 Task: Open a blank sheet, save the file as information.odt Insert a table '3 by 2' In first column, add headers, ' Sno, Product, Qnty'. Under first header add  1. Under second header add  Product. Under third header add  'Quantity'. Change table style to  Red
Action: Mouse moved to (249, 188)
Screenshot: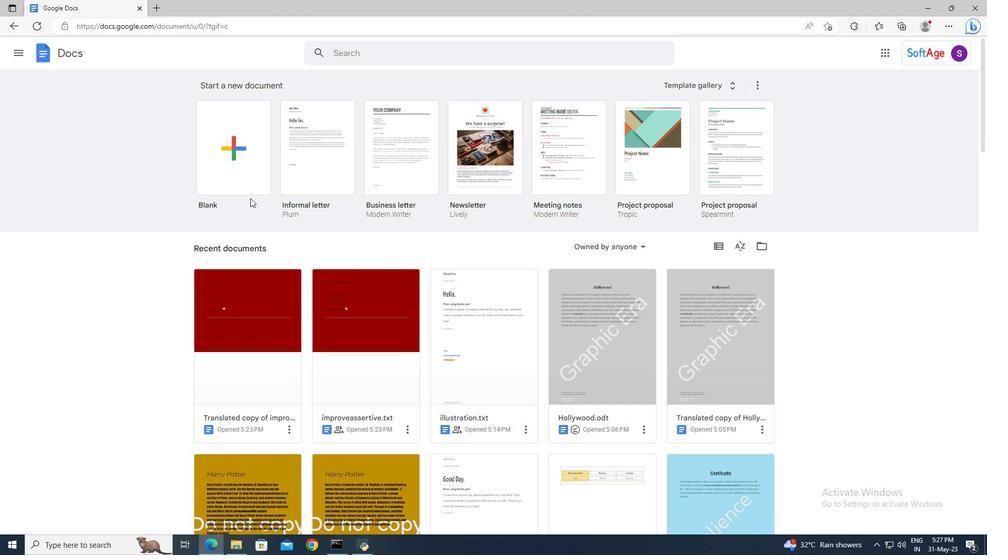 
Action: Mouse pressed left at (249, 188)
Screenshot: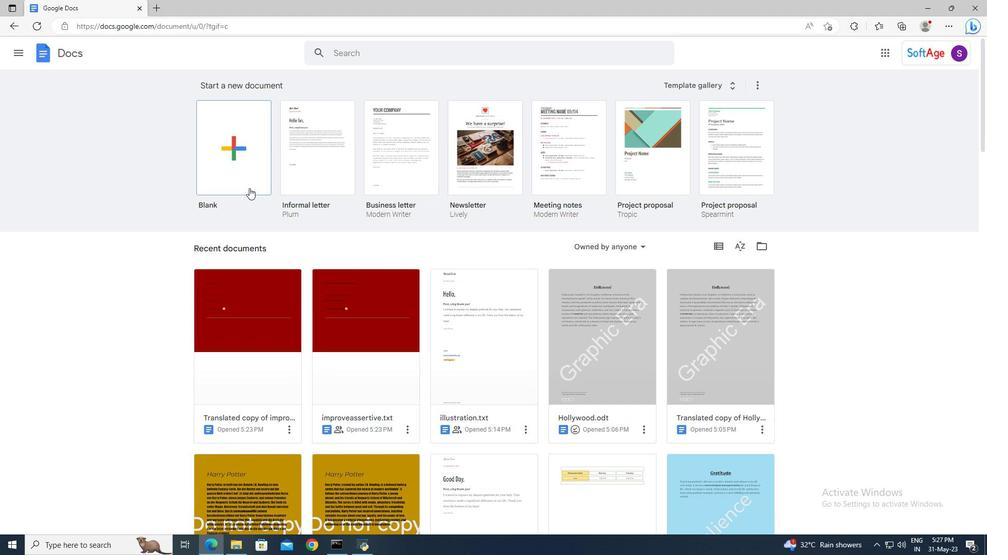 
Action: Mouse moved to (104, 46)
Screenshot: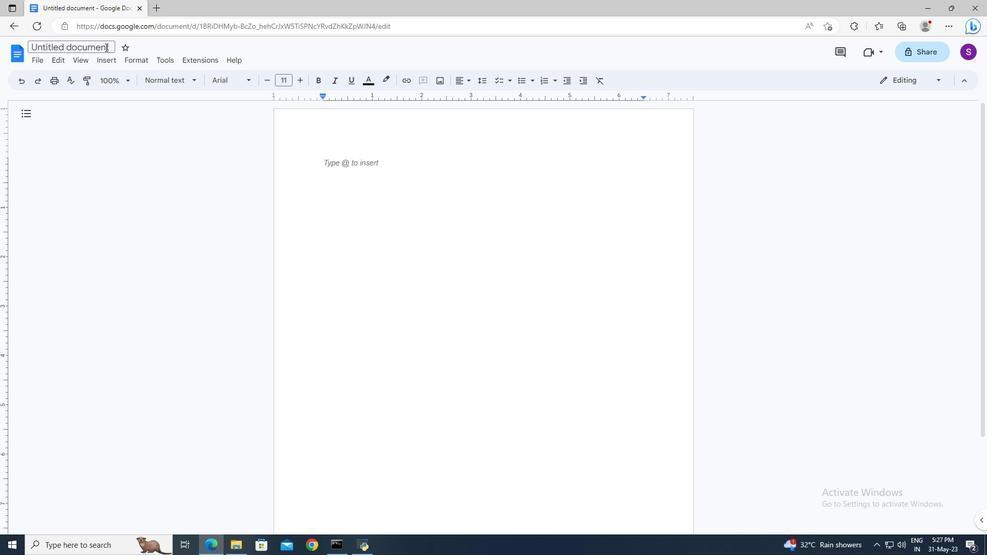 
Action: Mouse pressed left at (104, 46)
Screenshot: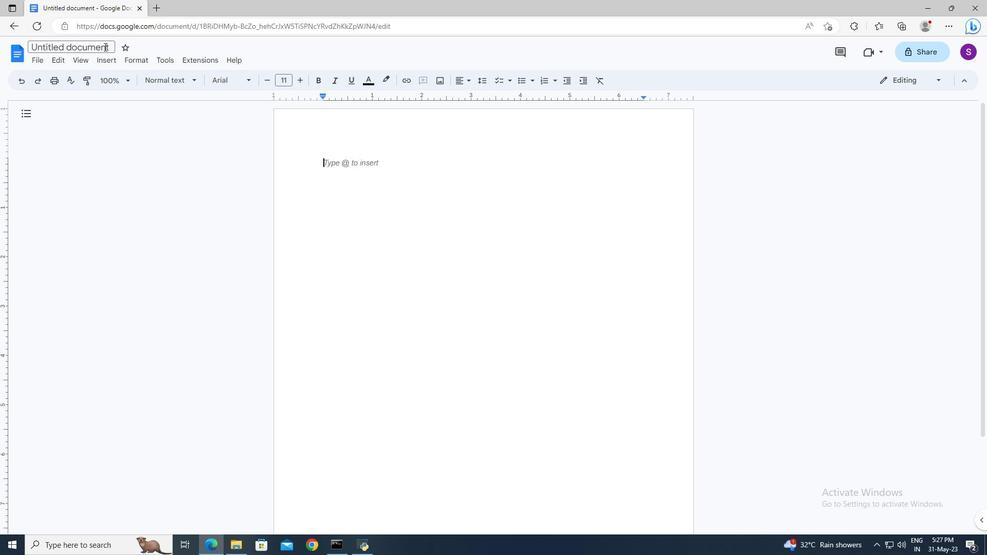 
Action: Key pressed <Key.delete>information.odt<Key.enter>
Screenshot: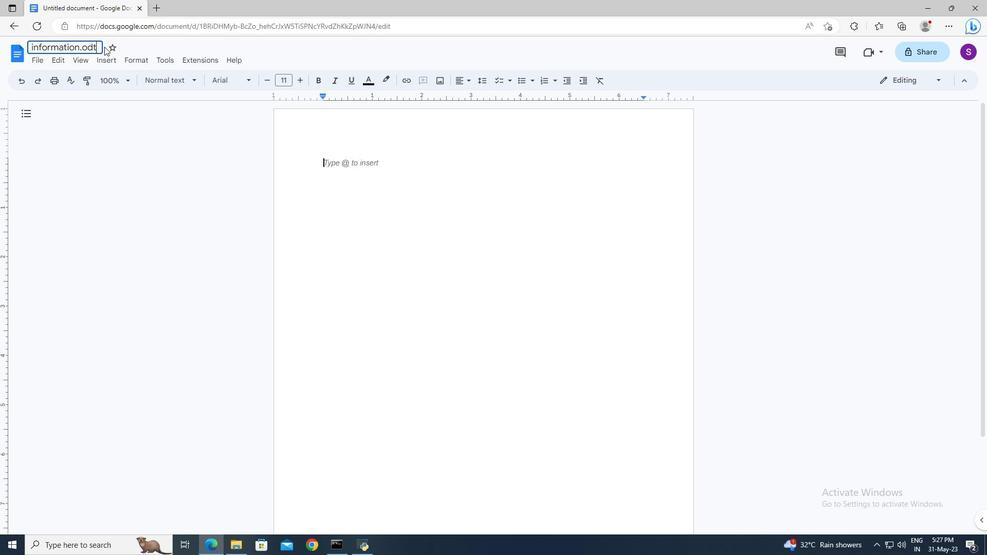 
Action: Mouse moved to (105, 56)
Screenshot: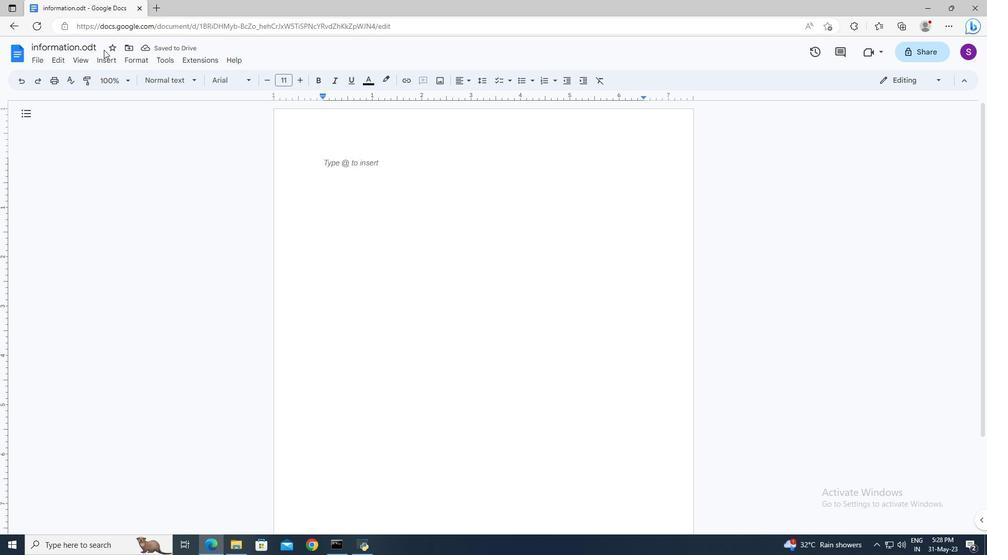 
Action: Mouse pressed left at (105, 56)
Screenshot: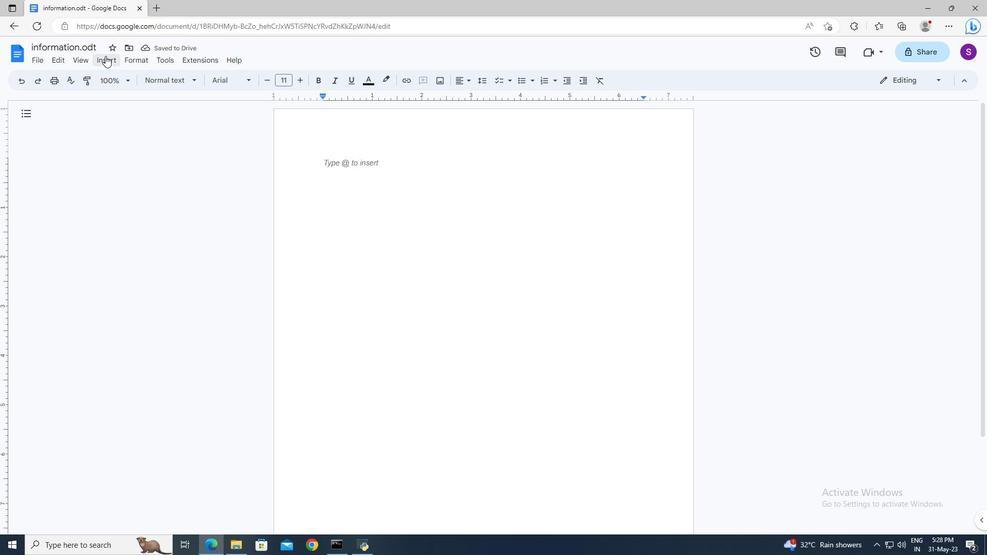 
Action: Mouse moved to (285, 129)
Screenshot: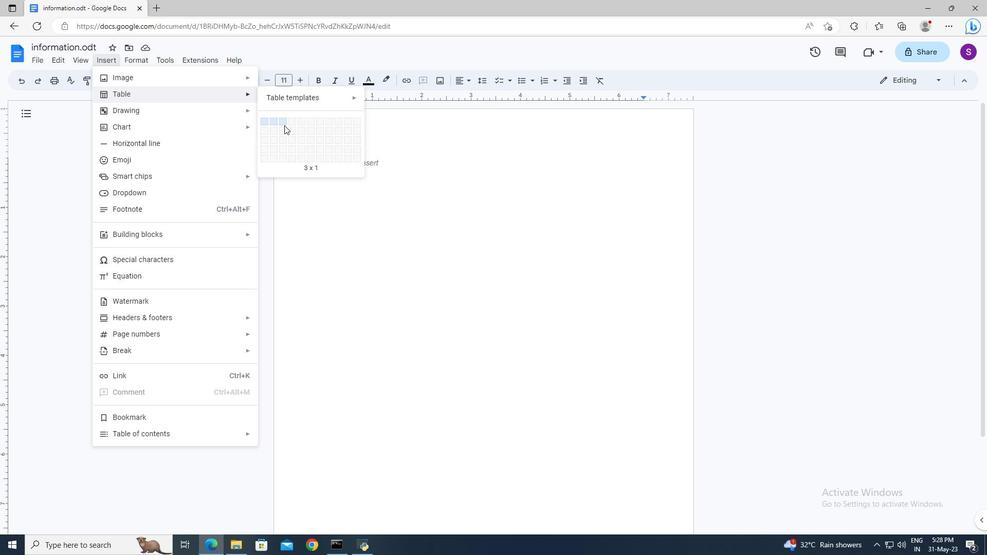 
Action: Mouse pressed left at (285, 129)
Screenshot: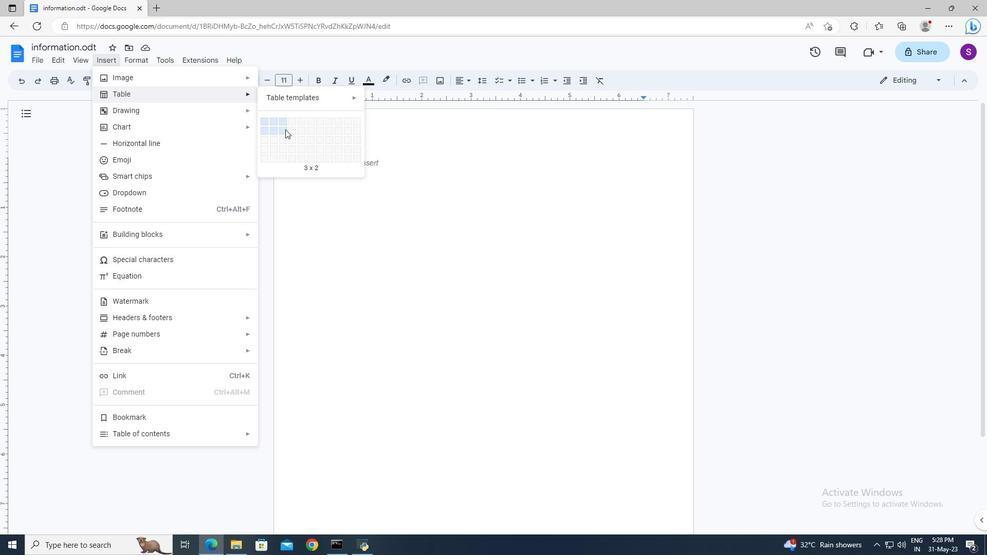 
Action: Mouse moved to (369, 172)
Screenshot: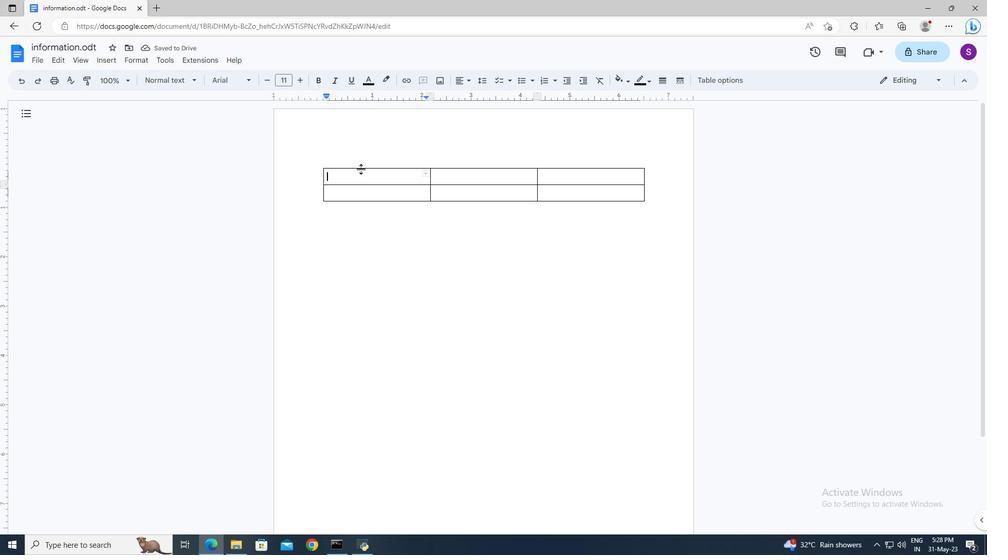 
Action: Key pressed <Key.shift_r>
Screenshot: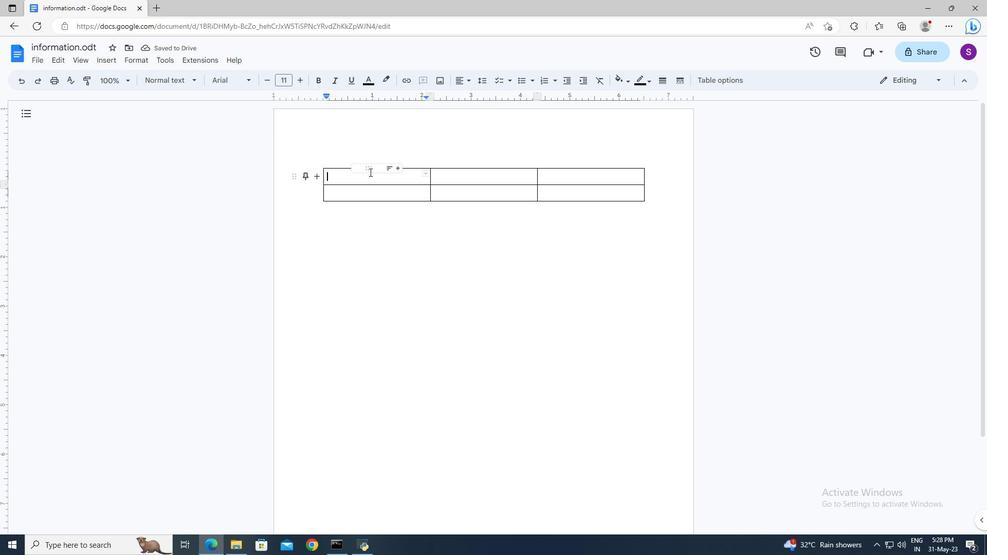
Action: Mouse moved to (369, 172)
Screenshot: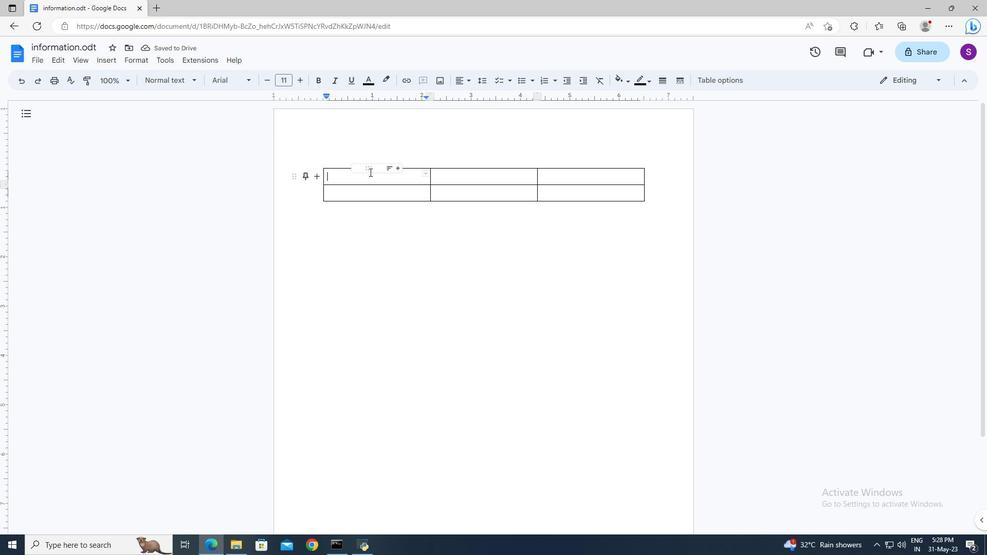 
Action: Key pressed Sno<Key.tab>
Screenshot: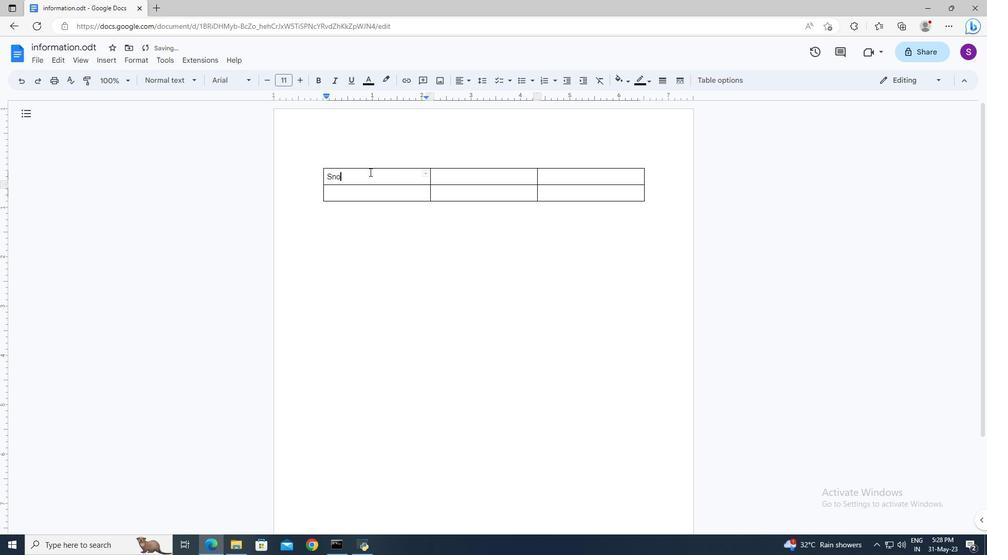 
Action: Mouse moved to (369, 172)
Screenshot: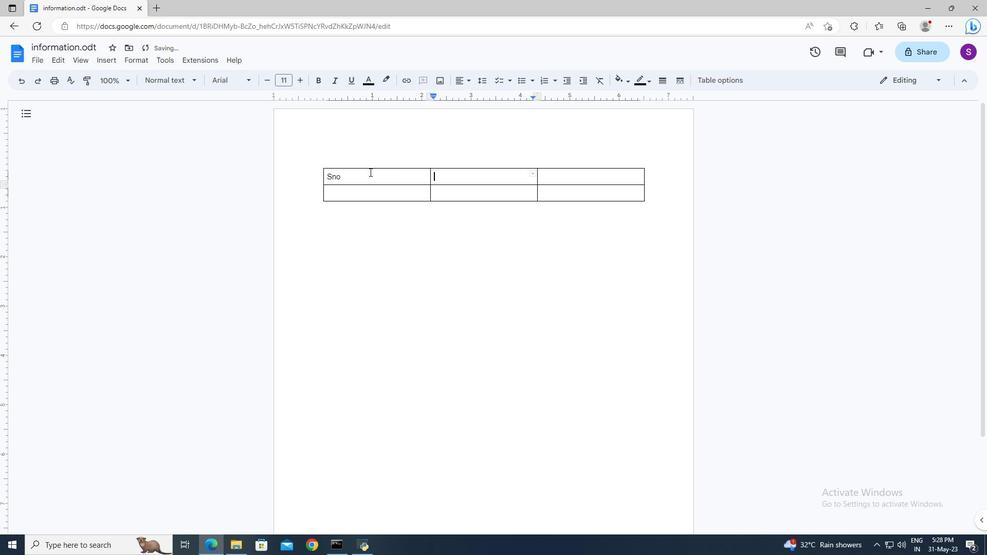 
Action: Key pressed <Key.shift>Product<Key.tab><Key.shift_r>Qnty
Screenshot: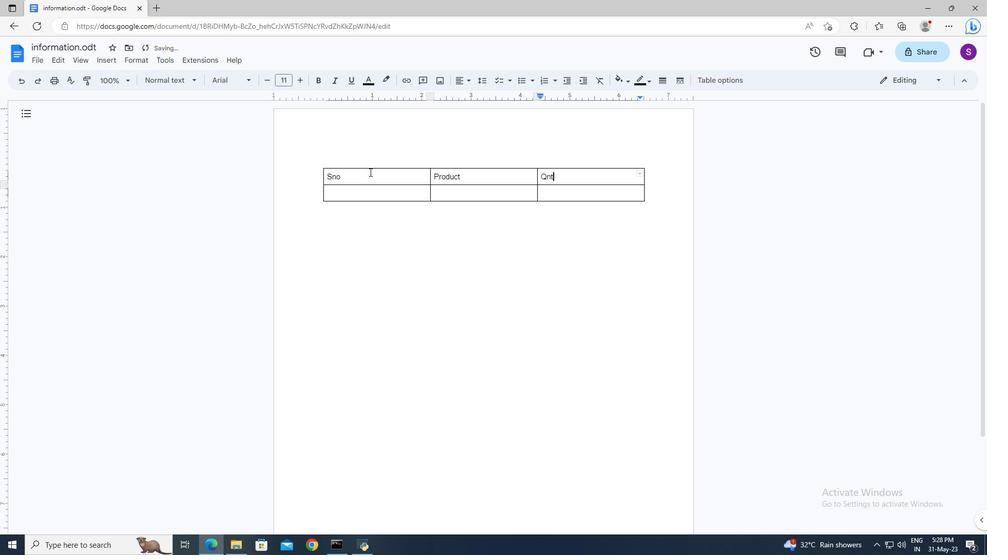 
Action: Mouse moved to (367, 193)
Screenshot: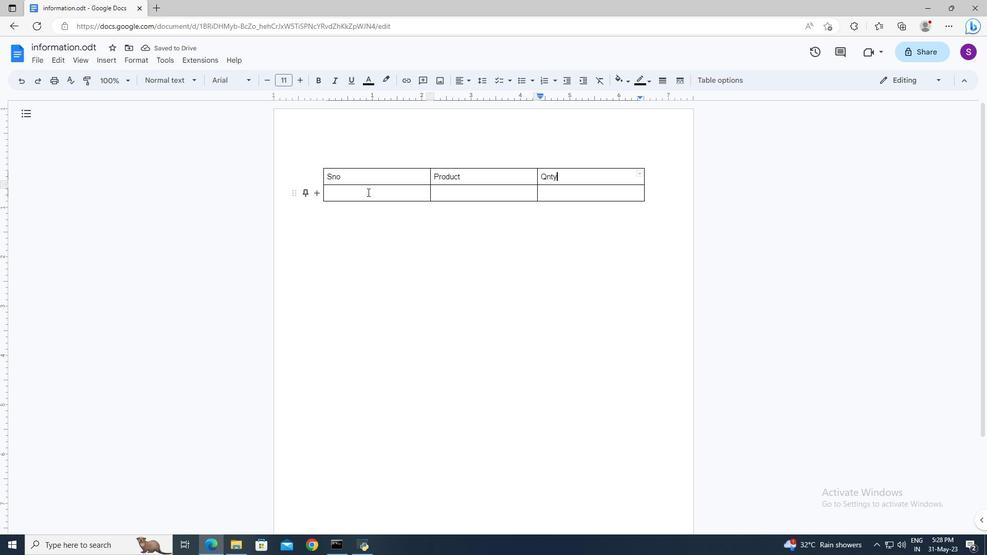 
Action: Mouse pressed left at (367, 193)
Screenshot: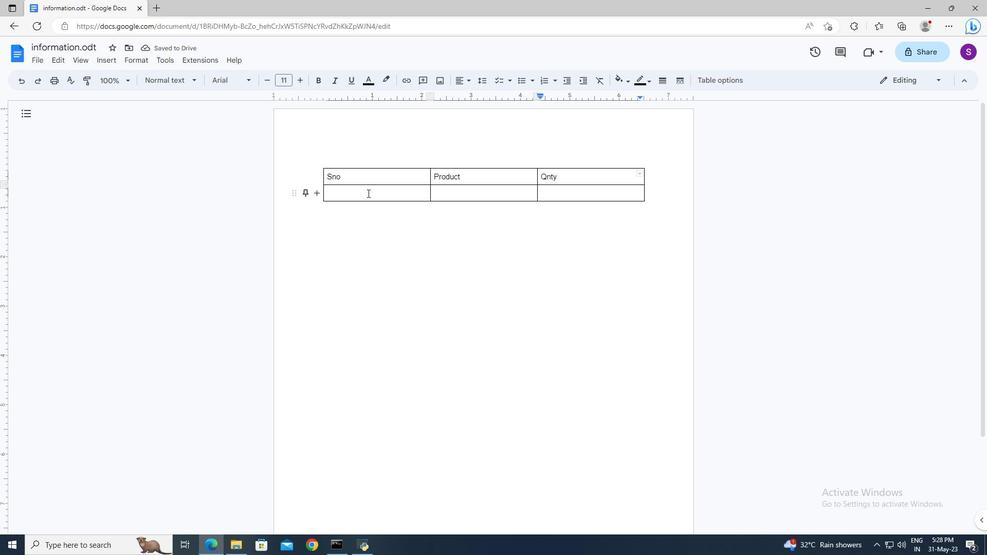 
Action: Key pressed 1.<Key.tab><Key.shift>Product<Key.tab><Key.shift_r>Quantity
Screenshot: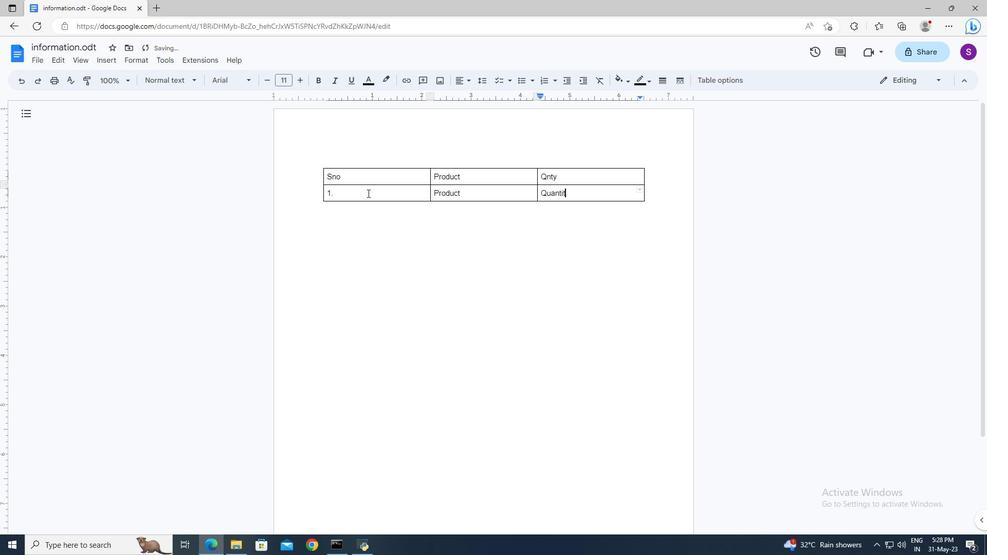 
Action: Mouse moved to (706, 84)
Screenshot: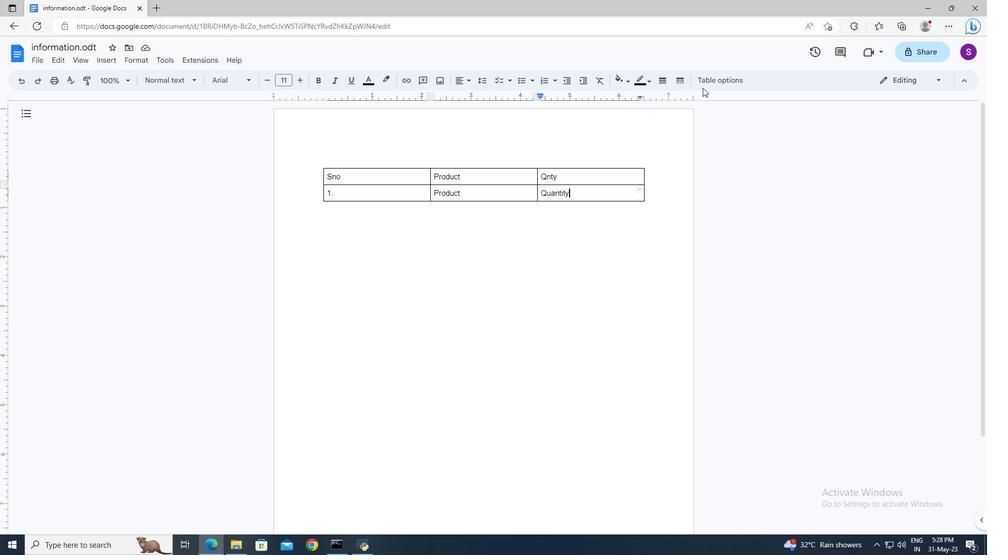 
Action: Mouse pressed left at (706, 84)
Screenshot: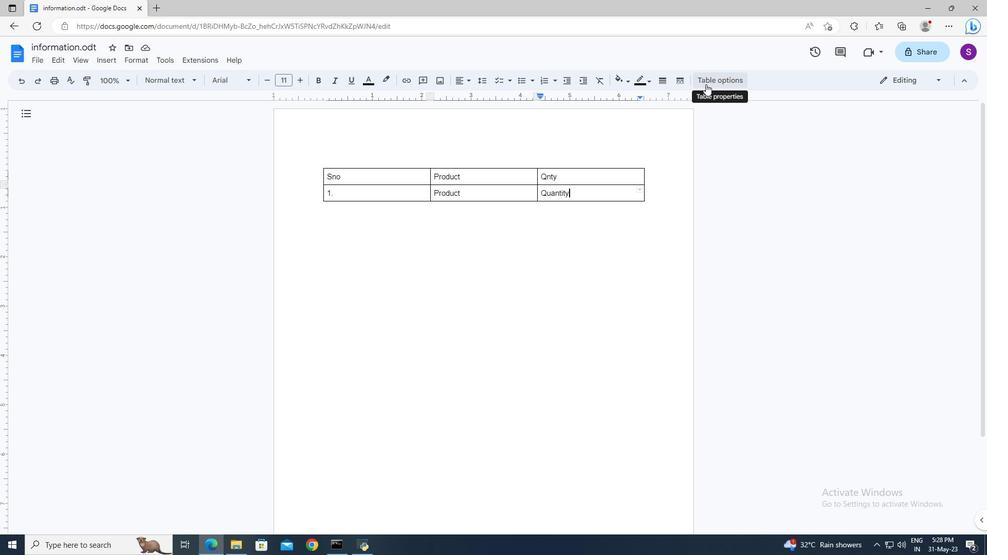 
Action: Mouse moved to (838, 232)
Screenshot: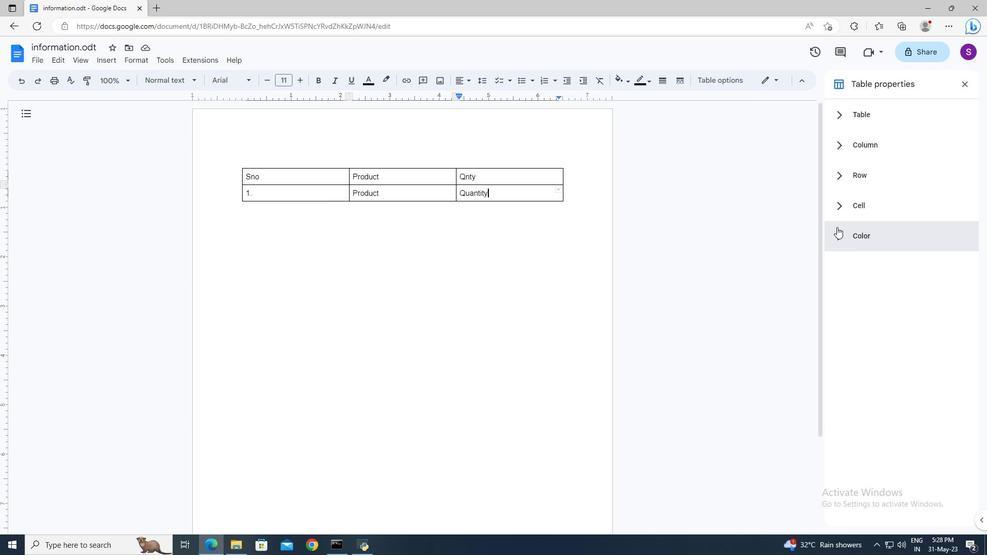 
Action: Mouse pressed left at (838, 232)
Screenshot: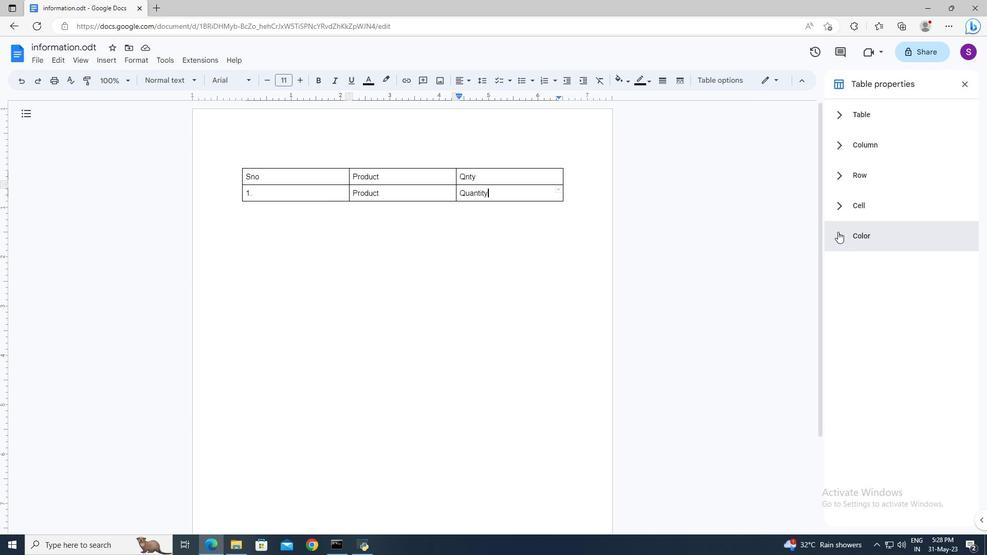 
Action: Mouse moved to (856, 280)
Screenshot: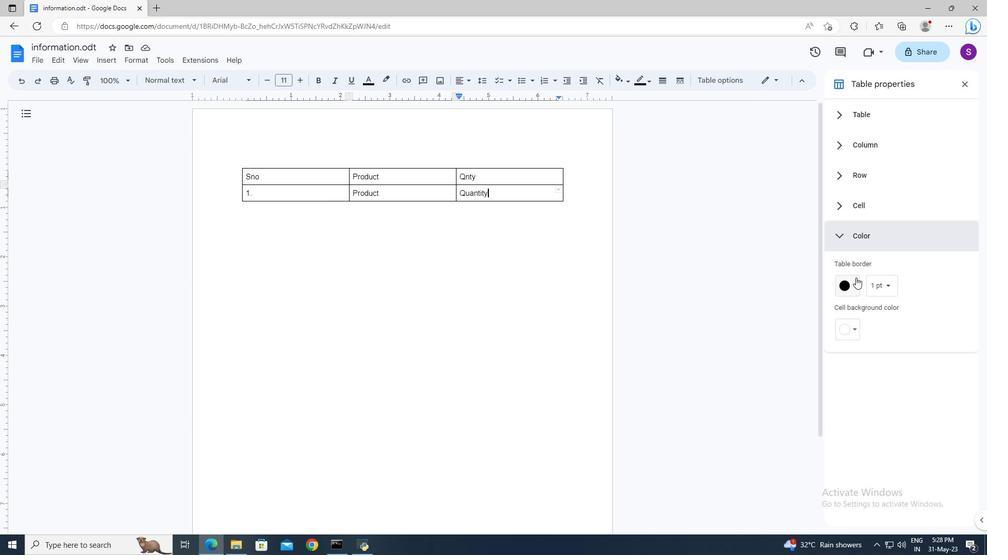 
Action: Mouse pressed left at (856, 280)
Screenshot: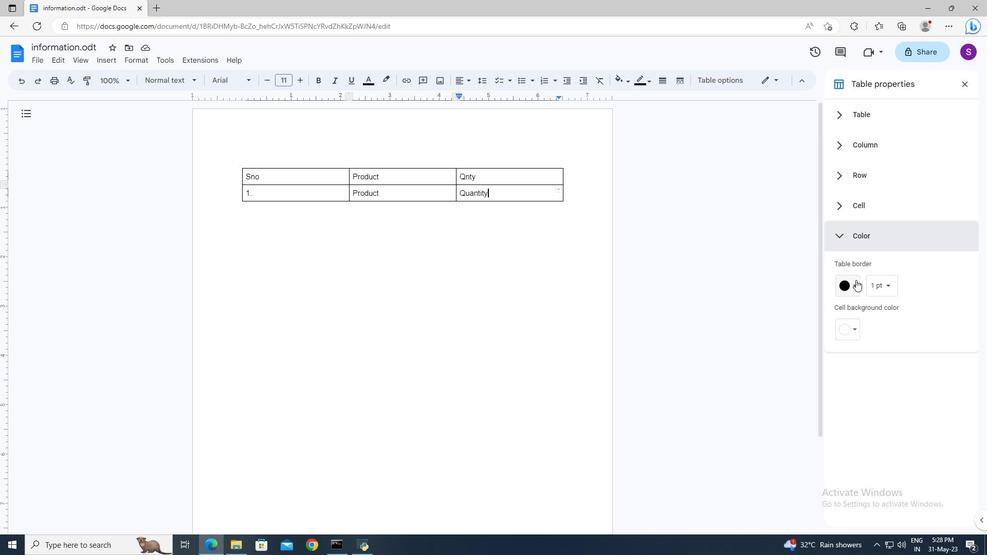 
Action: Mouse moved to (860, 315)
Screenshot: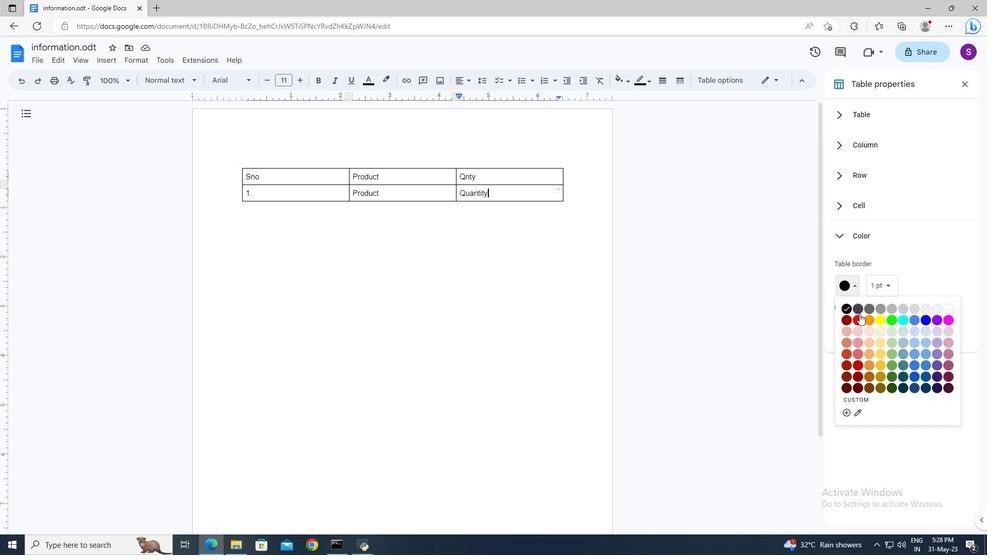 
Action: Mouse pressed left at (860, 315)
Screenshot: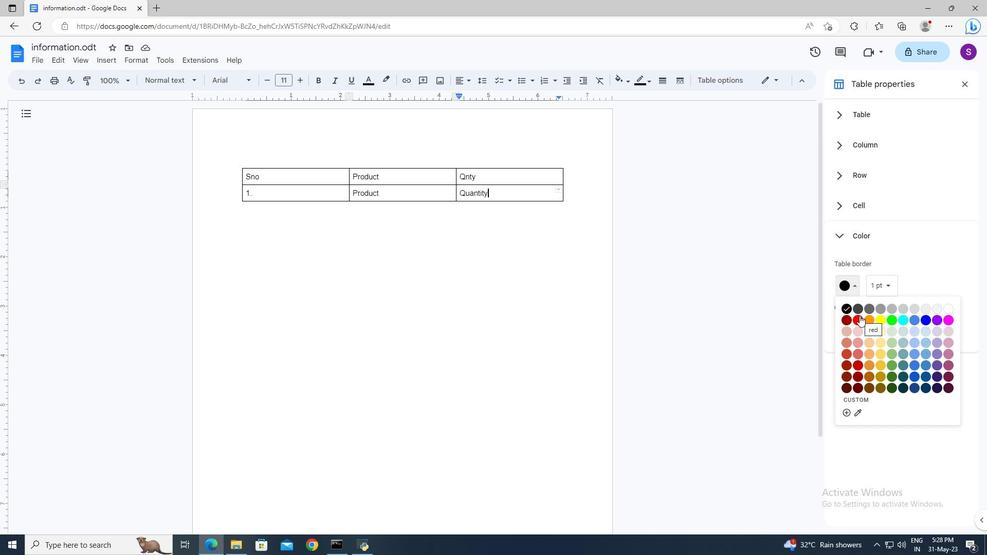 
Action: Mouse moved to (859, 322)
Screenshot: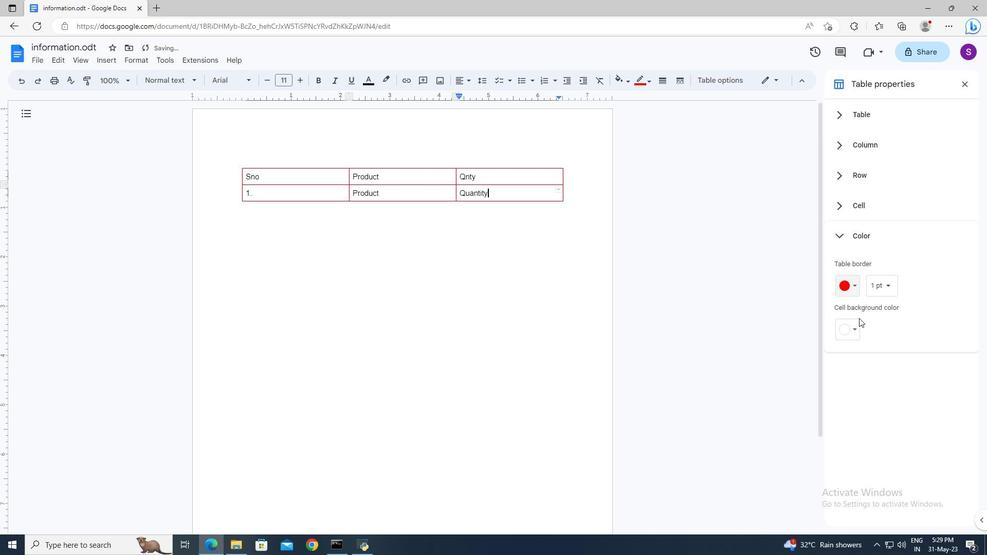 
Action: Mouse pressed left at (859, 322)
Screenshot: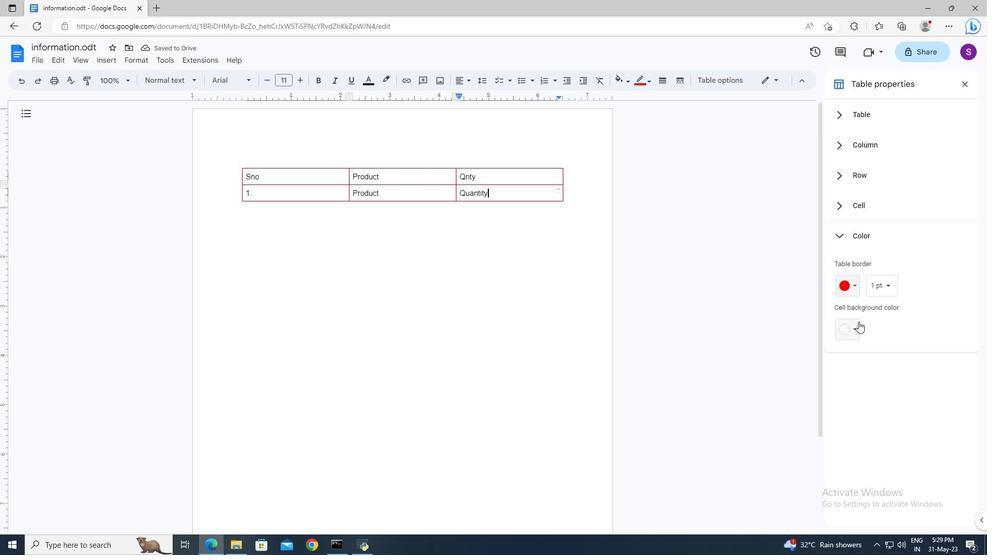 
Action: Mouse moved to (858, 402)
Screenshot: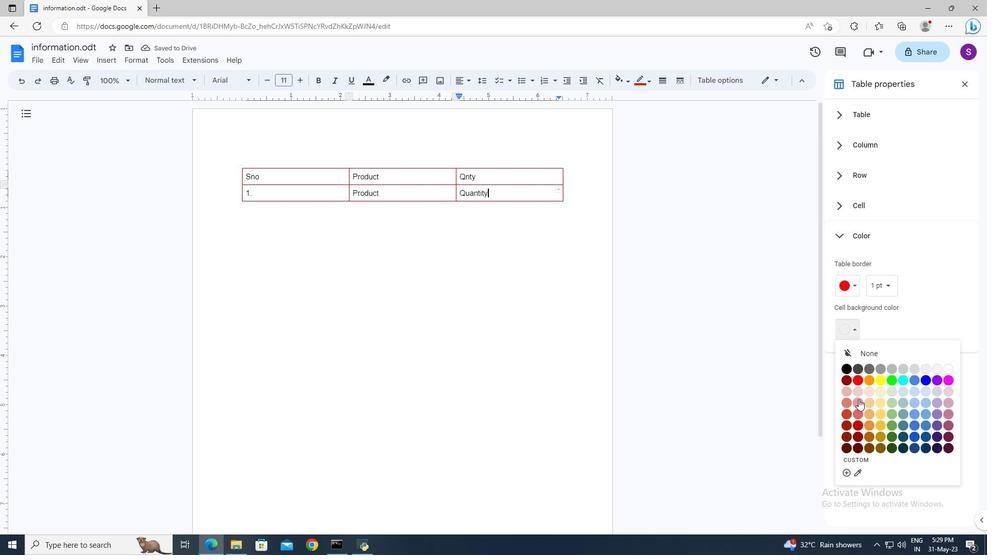 
Action: Mouse pressed left at (858, 402)
Screenshot: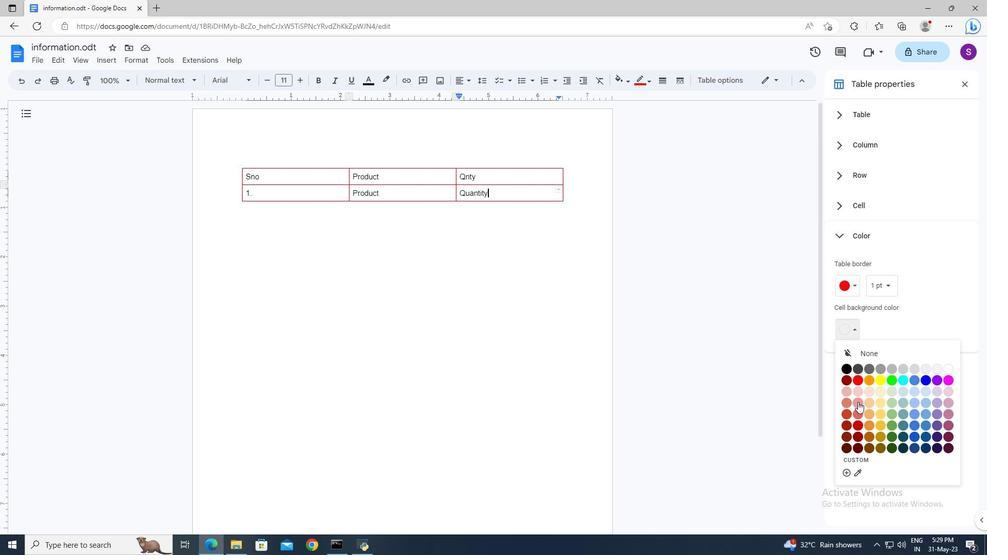 
Action: Mouse moved to (852, 373)
Screenshot: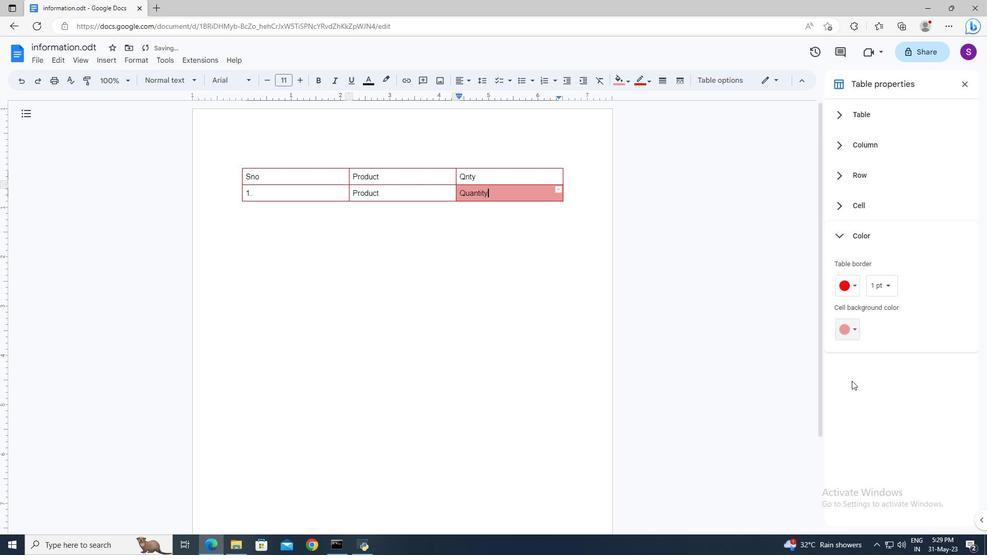 
Action: Key pressed ctrl+Z
Screenshot: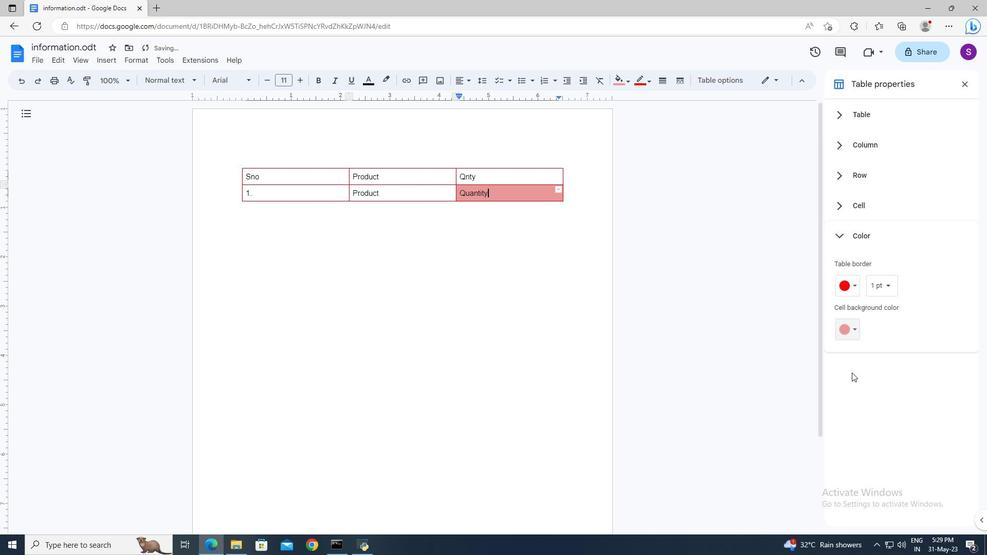 
Action: Mouse moved to (961, 83)
Screenshot: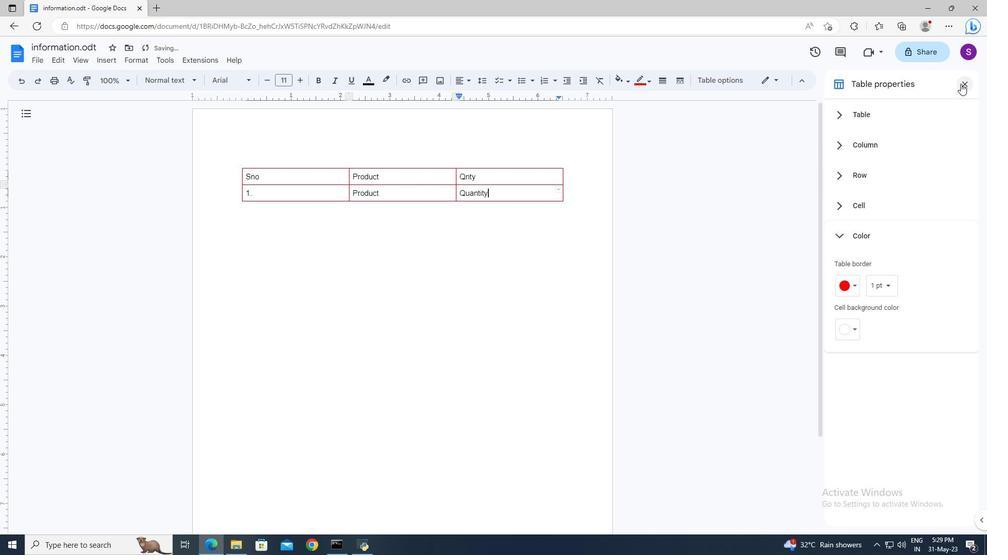 
Action: Mouse pressed left at (961, 83)
Screenshot: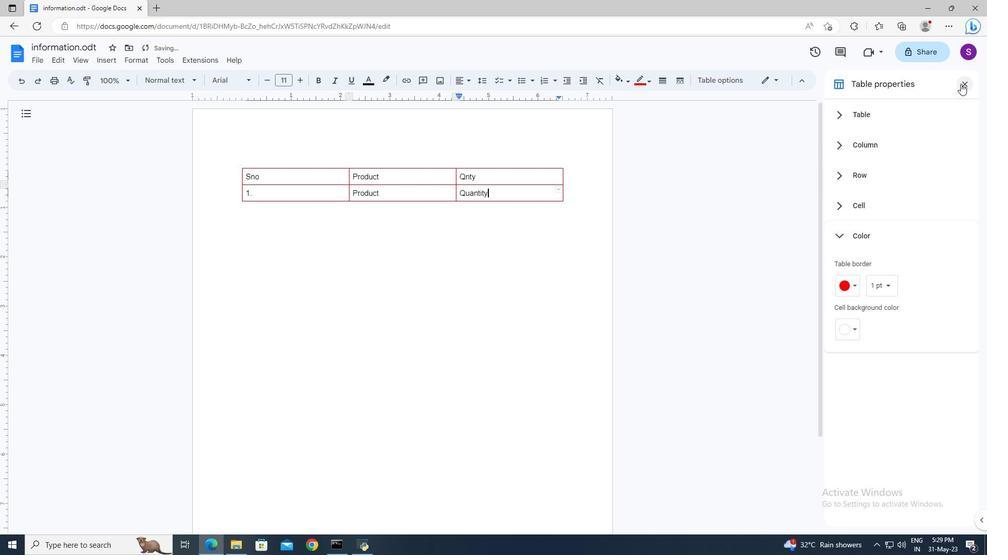 
Action: Mouse moved to (737, 242)
Screenshot: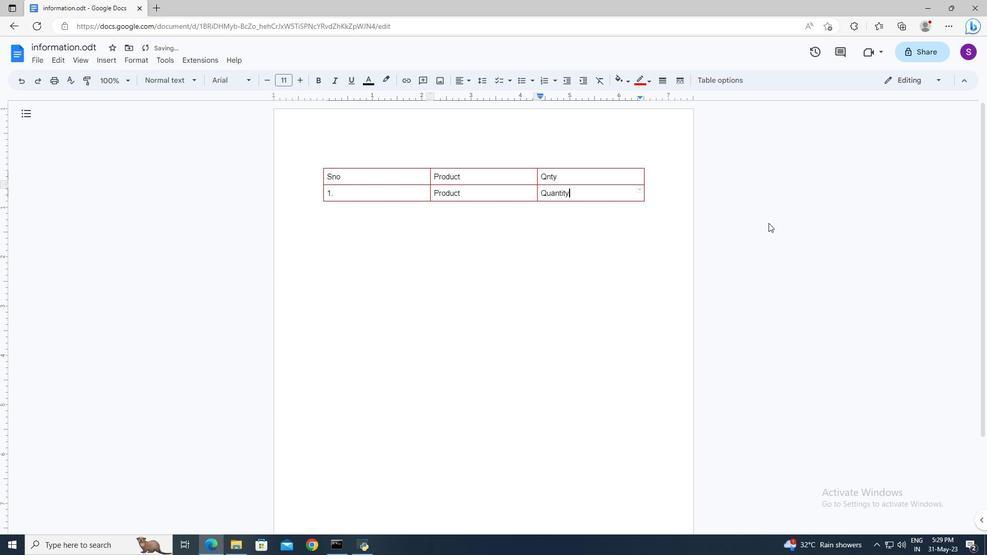 
